 Task: Is there any active wildfire affecting Chicago?
Action: Mouse moved to (107, 75)
Screenshot: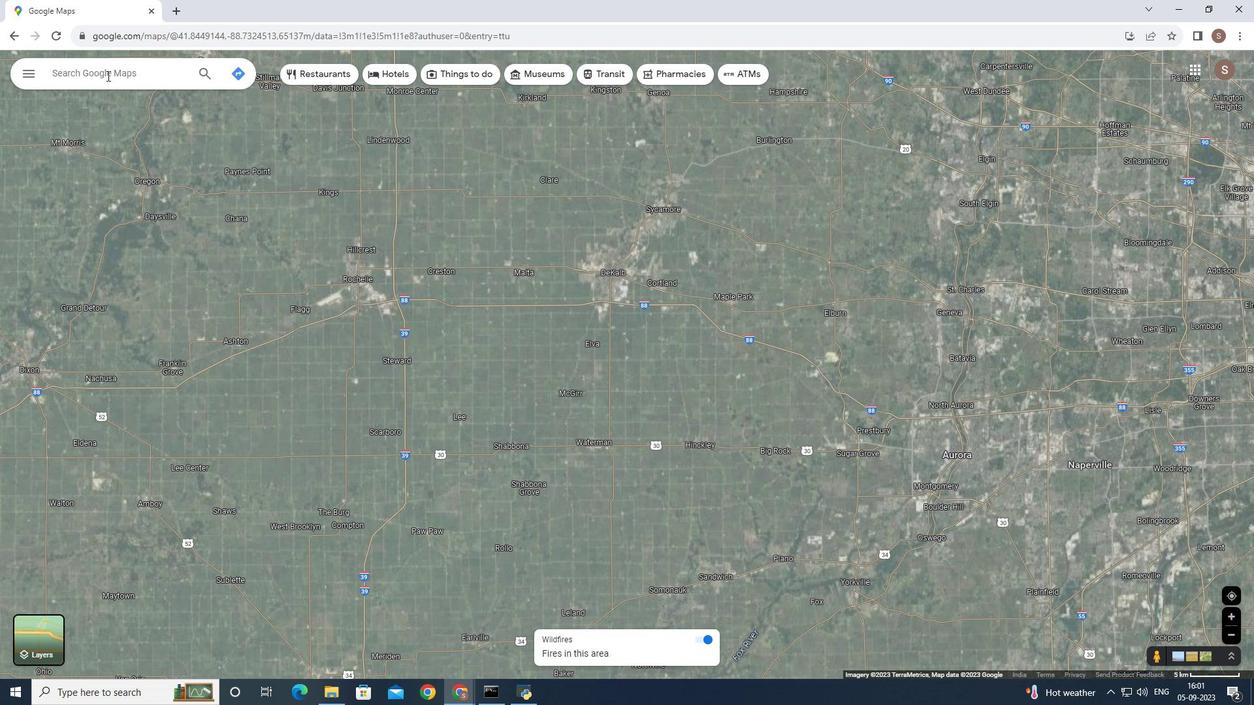 
Action: Mouse pressed left at (107, 75)
Screenshot: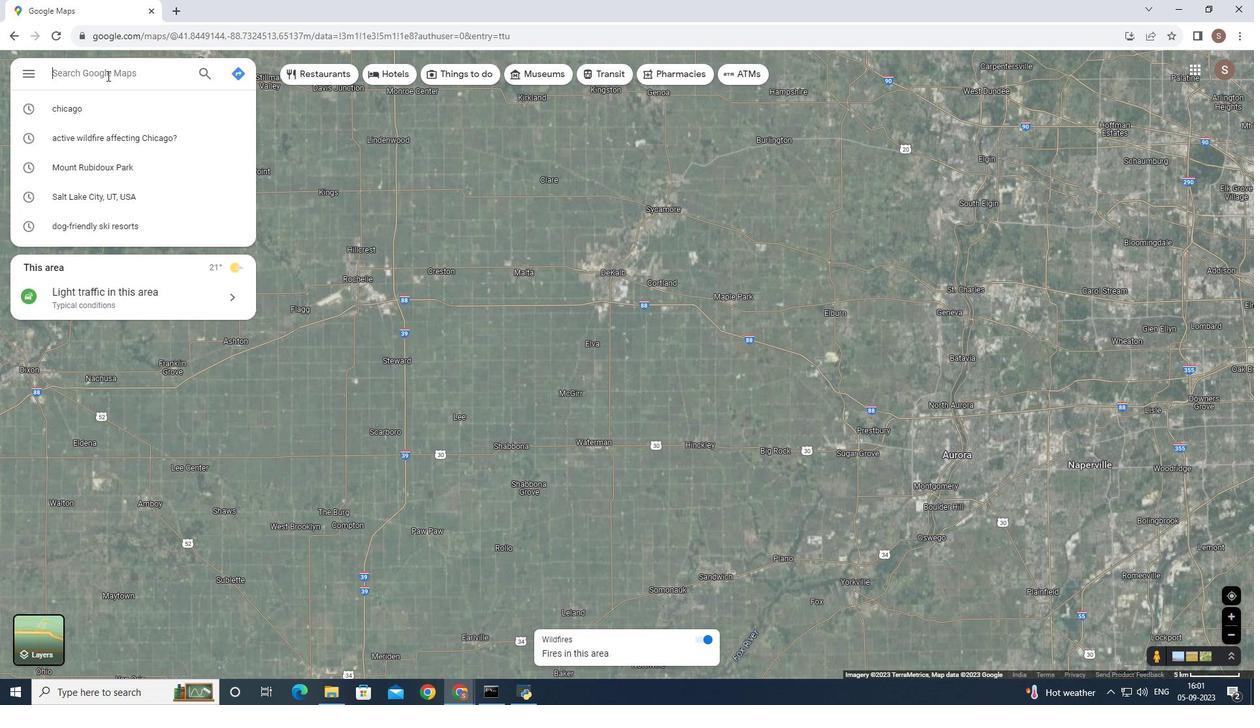 
Action: Key pressed chicago<Key.enter>
Screenshot: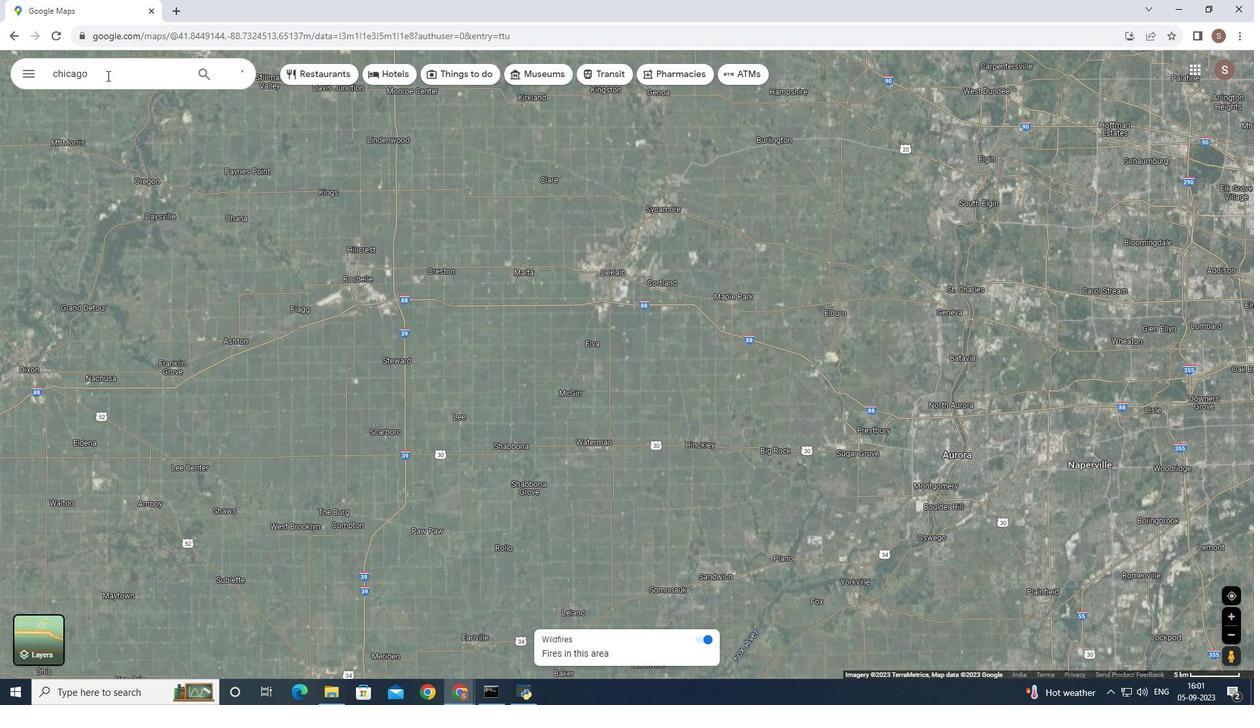 
Action: Mouse moved to (522, 645)
Screenshot: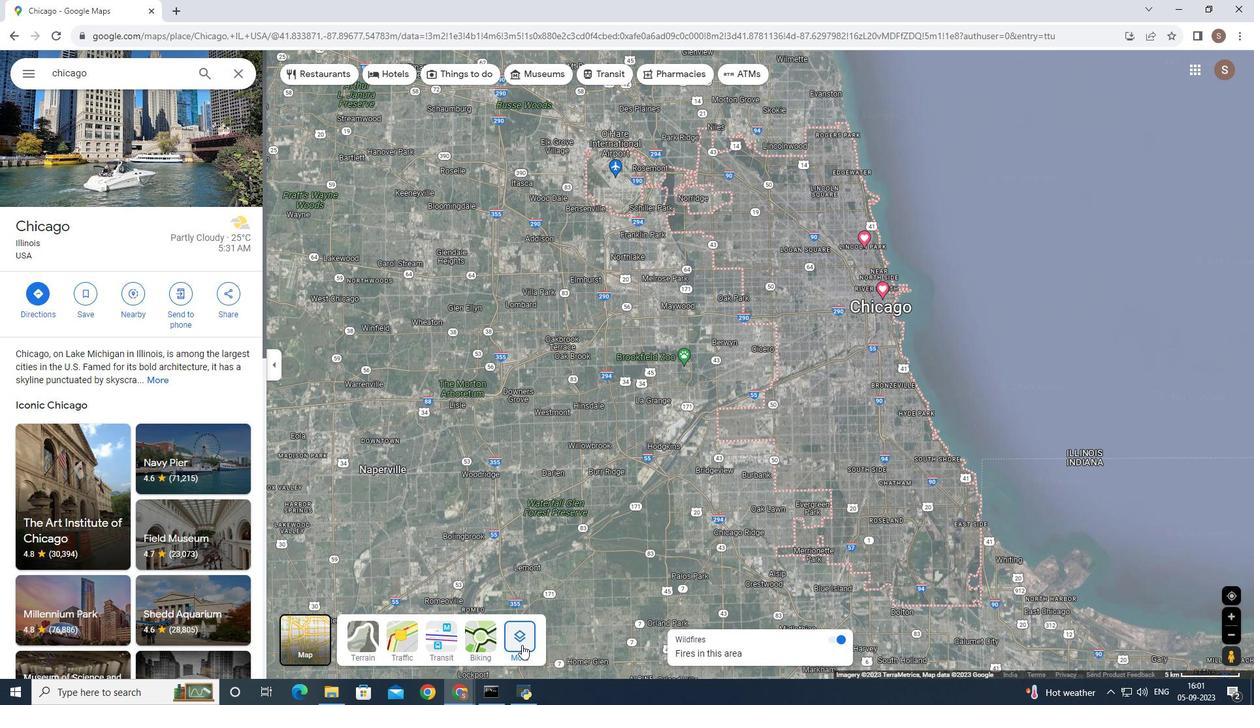 
Action: Mouse pressed left at (522, 645)
Screenshot: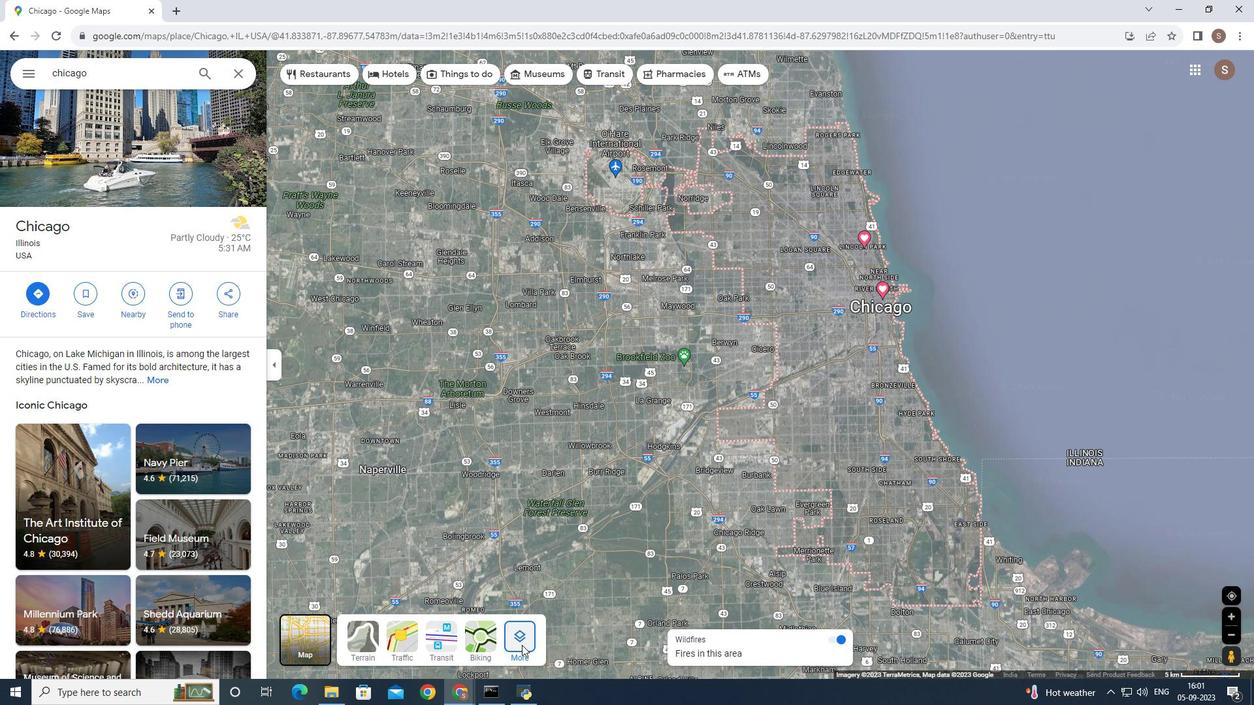
Action: Mouse moved to (431, 379)
Screenshot: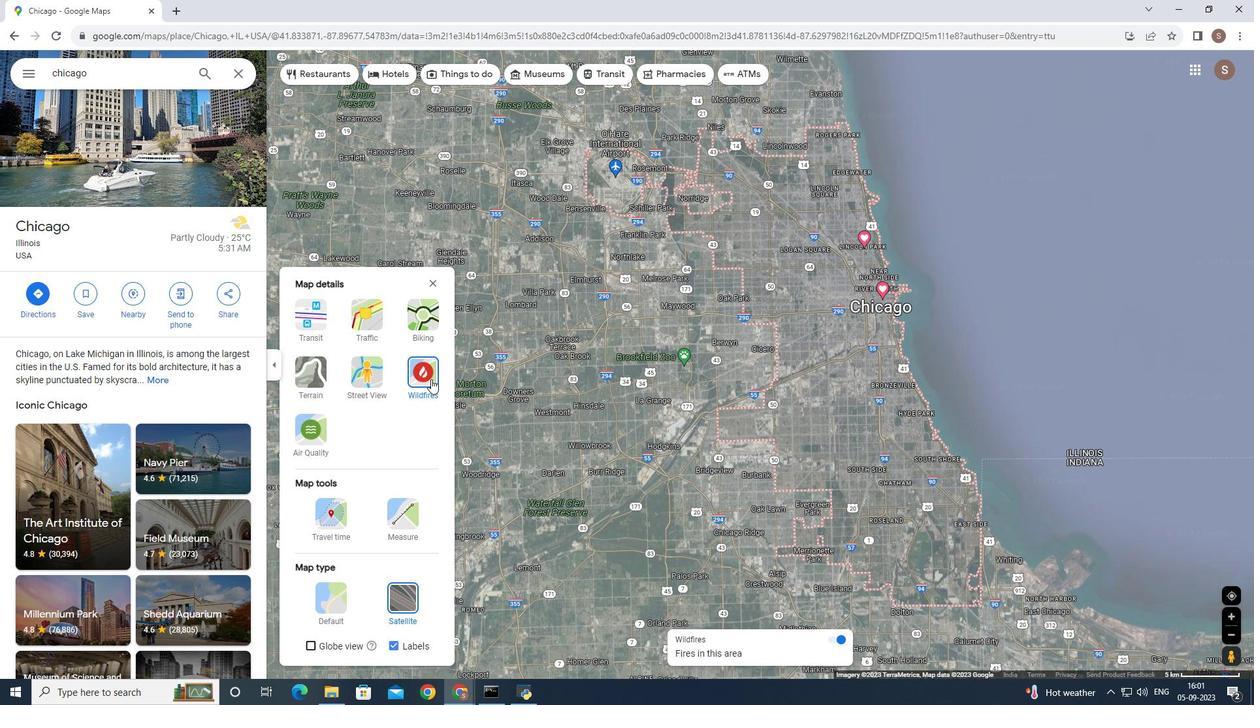 
Action: Mouse pressed left at (431, 379)
Screenshot: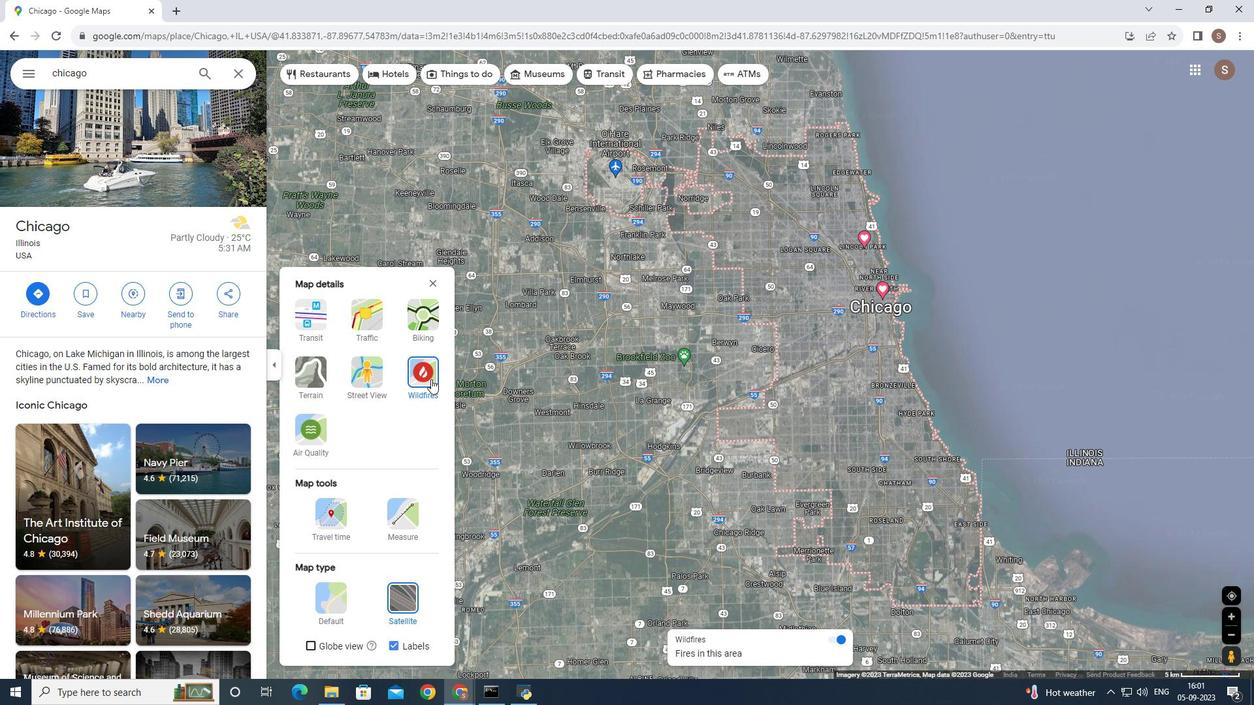 
Action: Mouse moved to (418, 387)
Screenshot: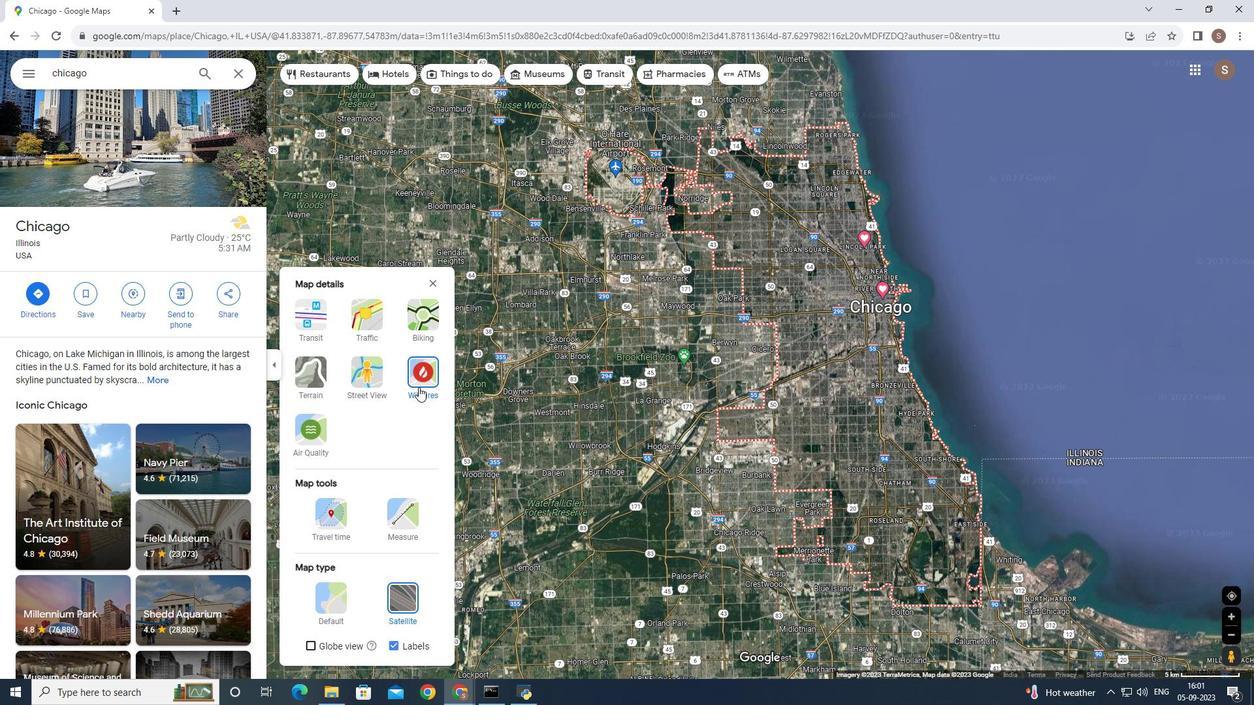 
Action: Mouse pressed left at (418, 387)
Screenshot: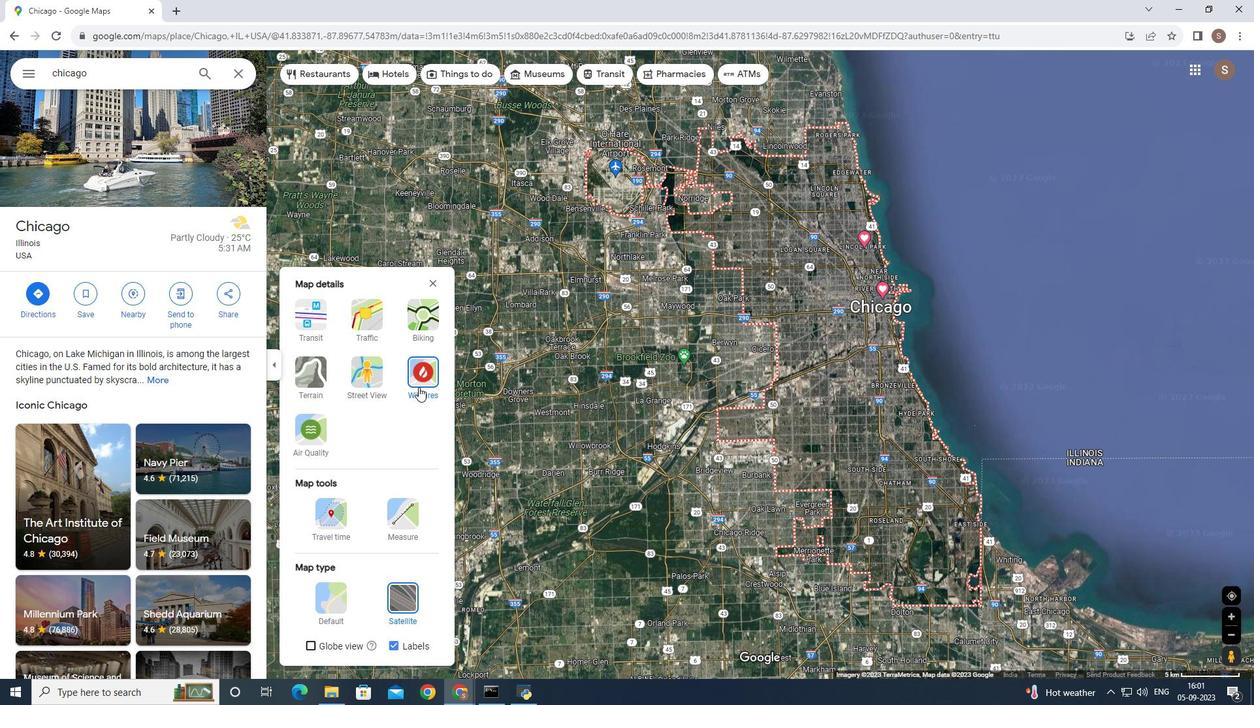 
Action: Mouse moved to (437, 279)
Screenshot: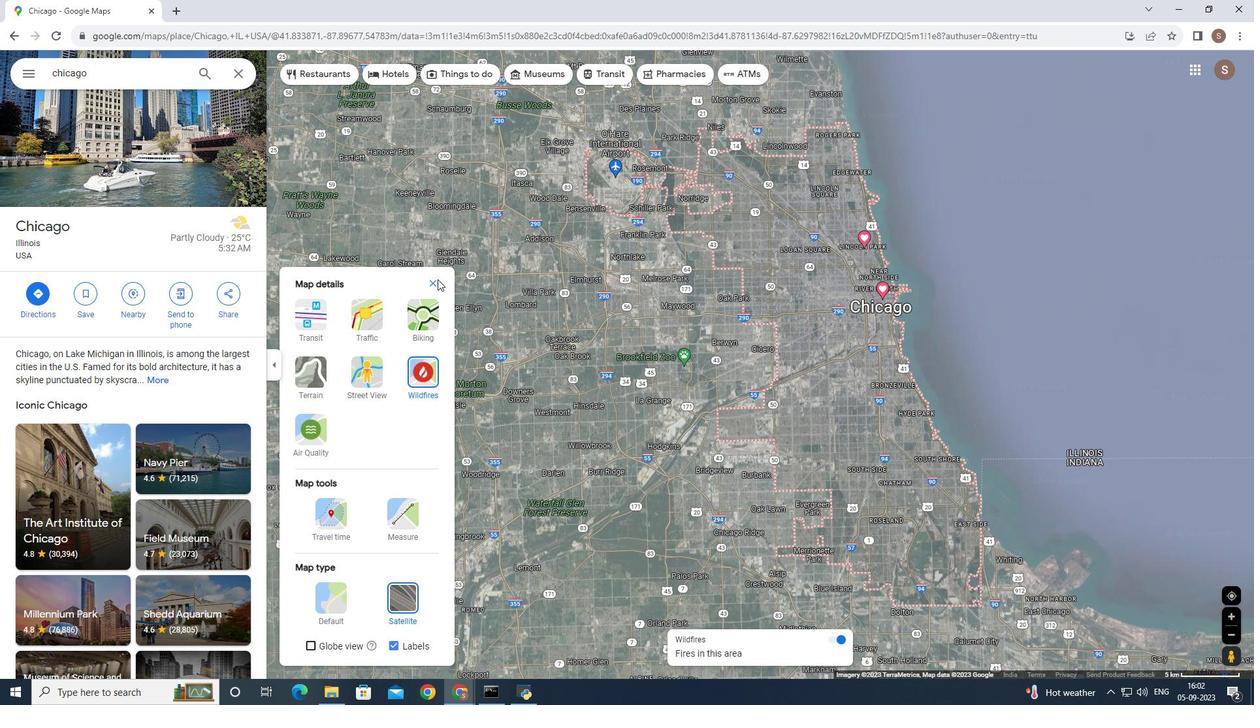 
Action: Mouse pressed left at (437, 279)
Screenshot: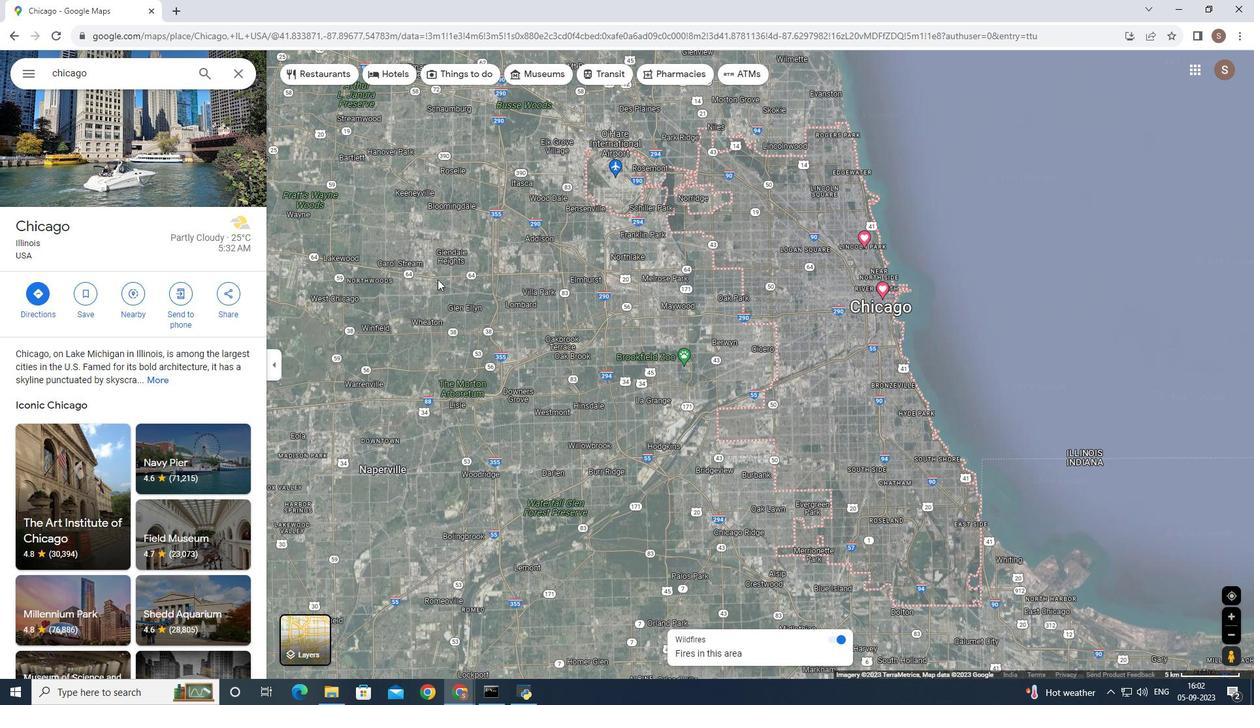 
Action: Mouse moved to (802, 341)
Screenshot: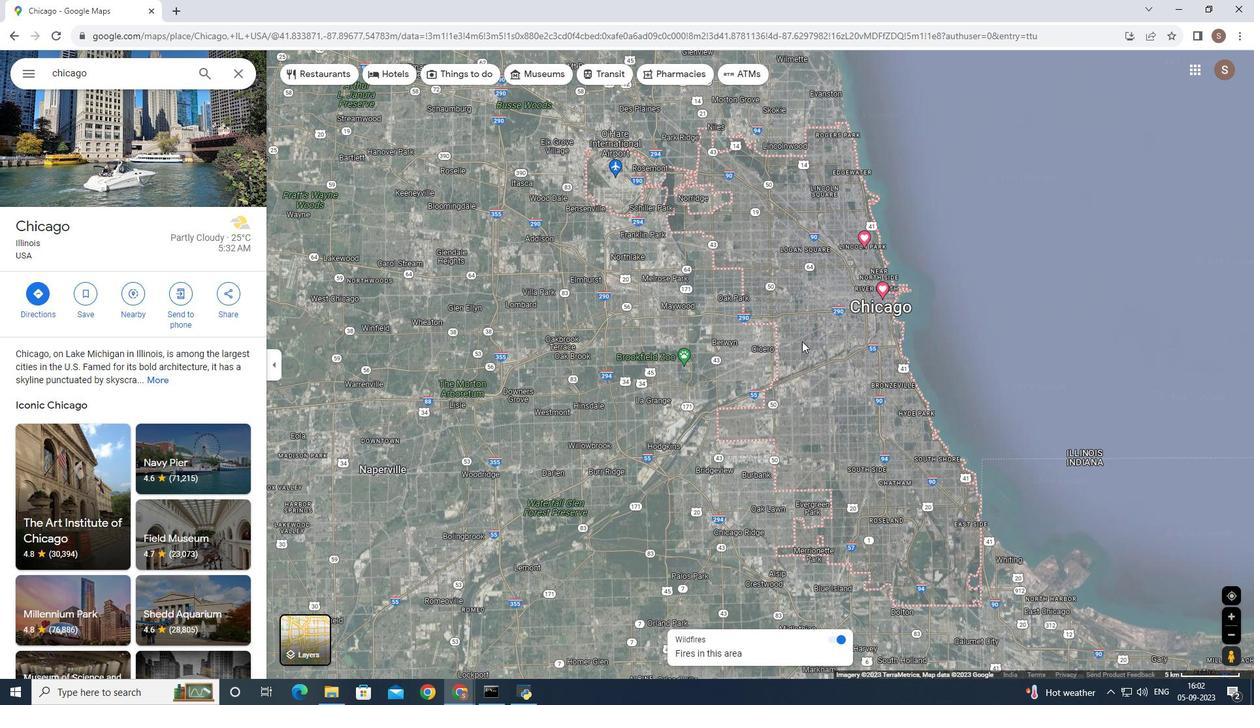 
Action: Mouse scrolled (802, 342) with delta (0, 0)
Screenshot: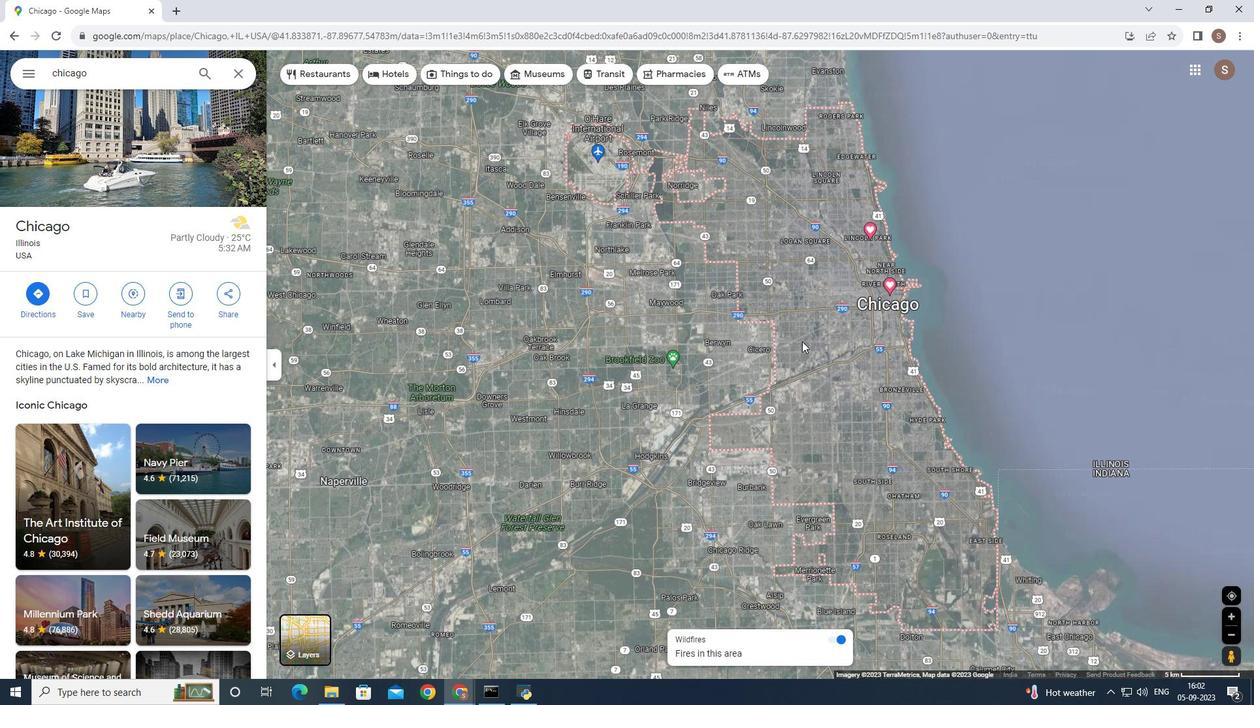 
Action: Mouse scrolled (802, 342) with delta (0, 0)
Screenshot: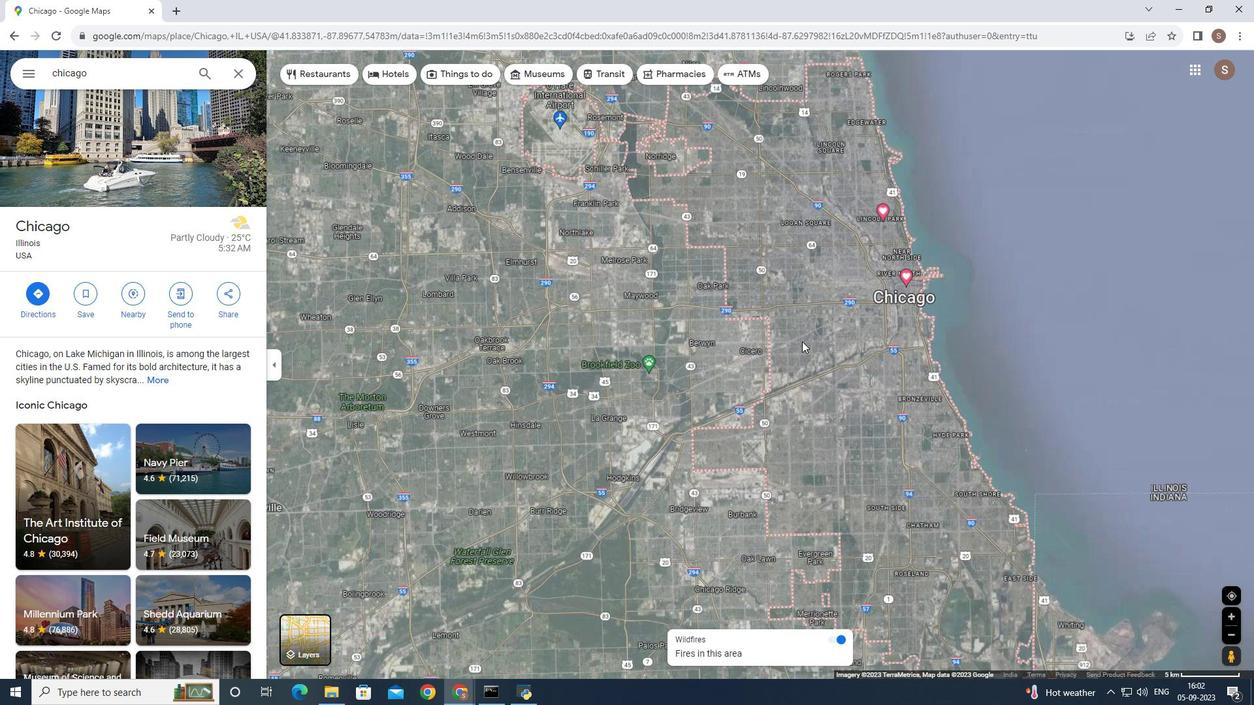 
Action: Mouse moved to (840, 379)
Screenshot: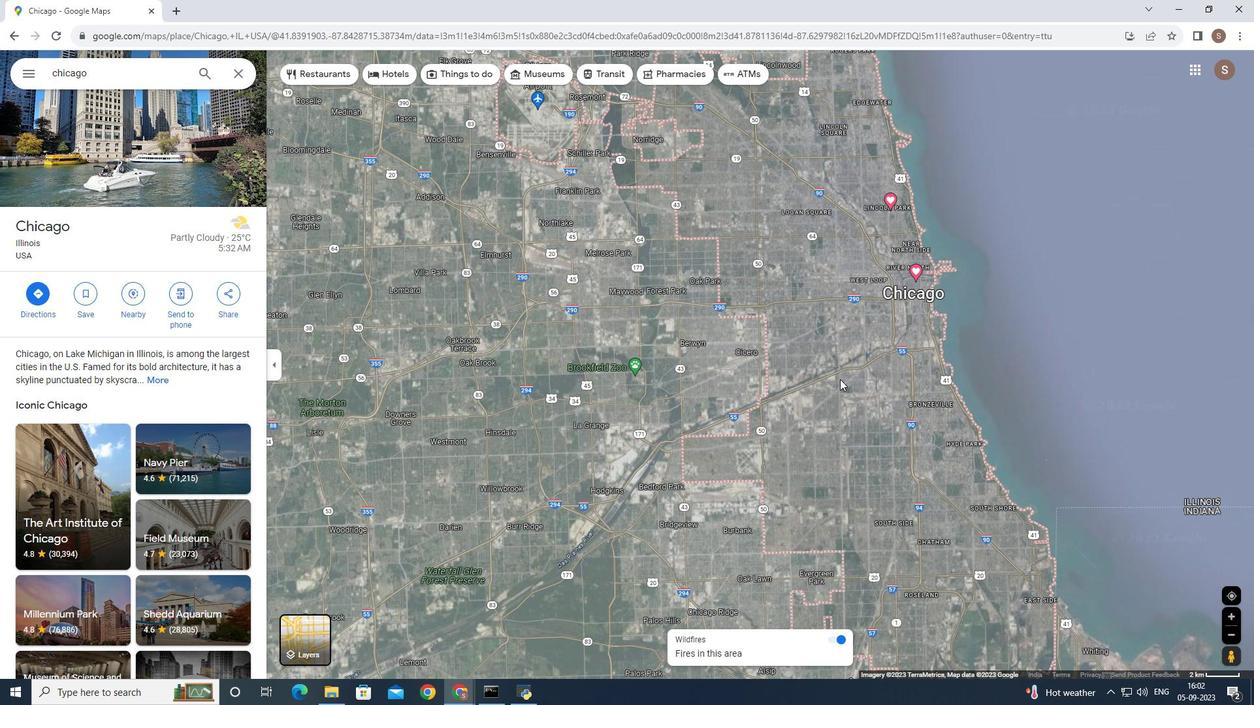 
Action: Mouse pressed left at (840, 379)
Screenshot: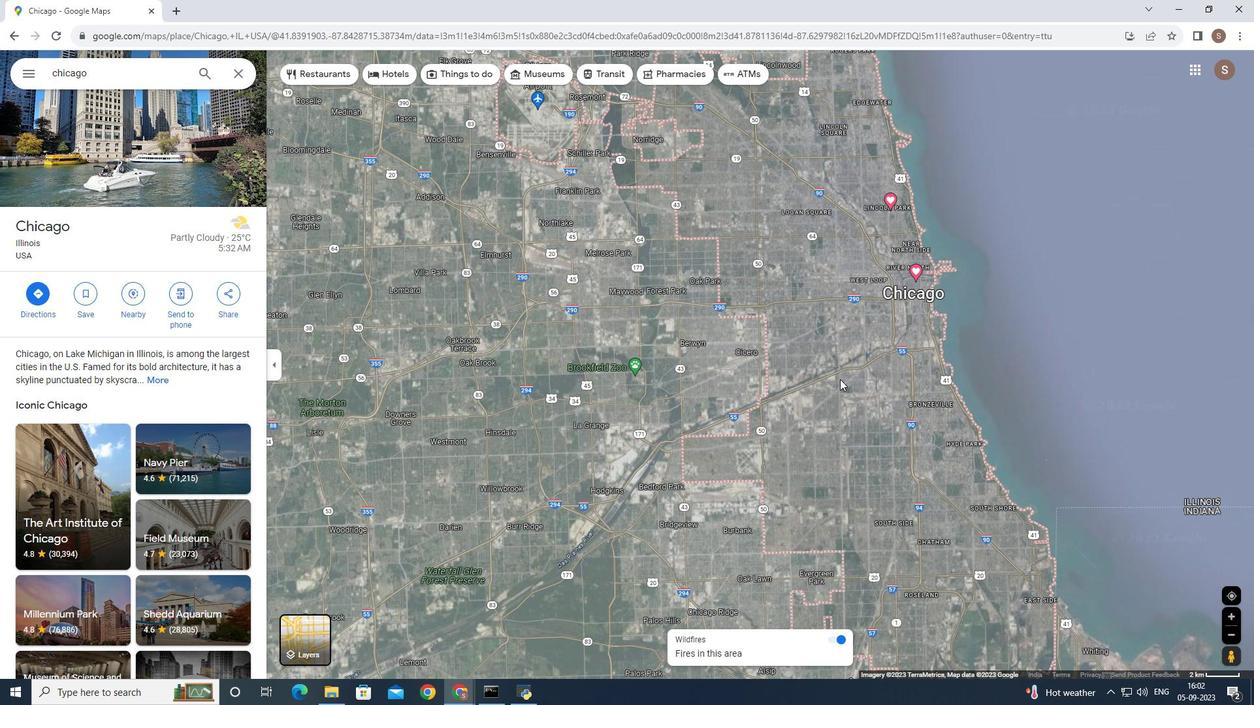 
Action: Mouse moved to (756, 537)
Screenshot: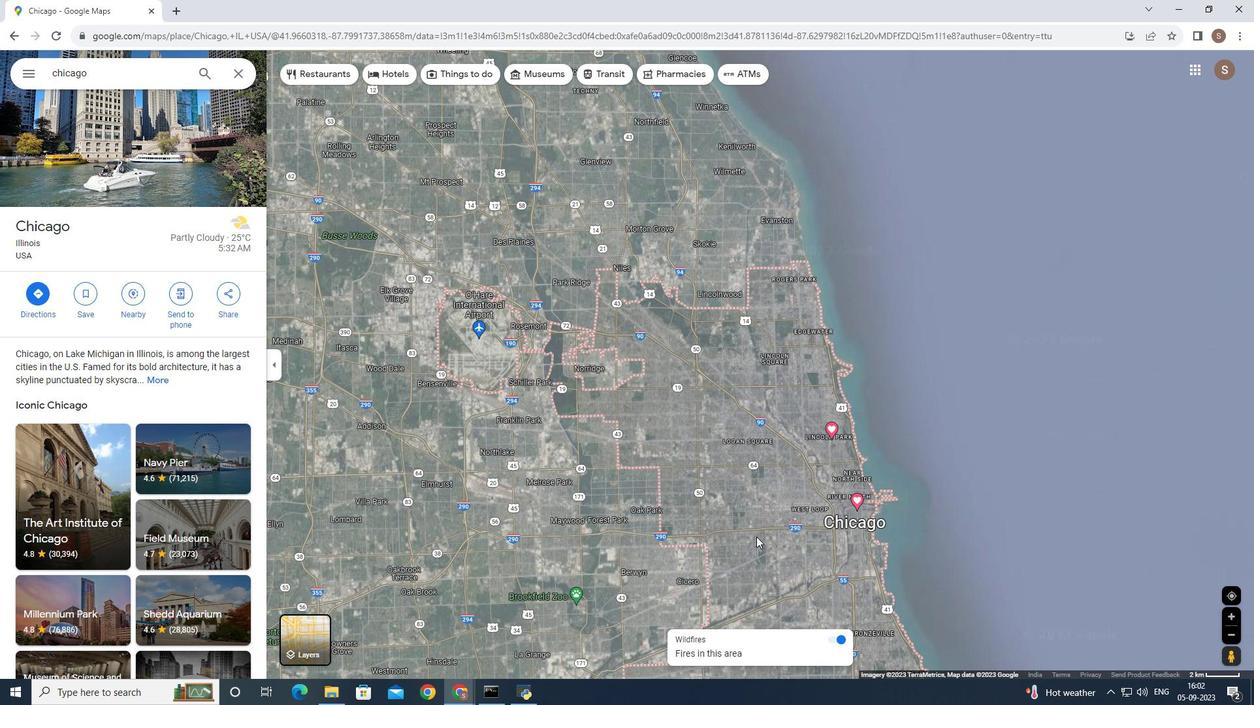 
Action: Mouse pressed left at (756, 537)
Screenshot: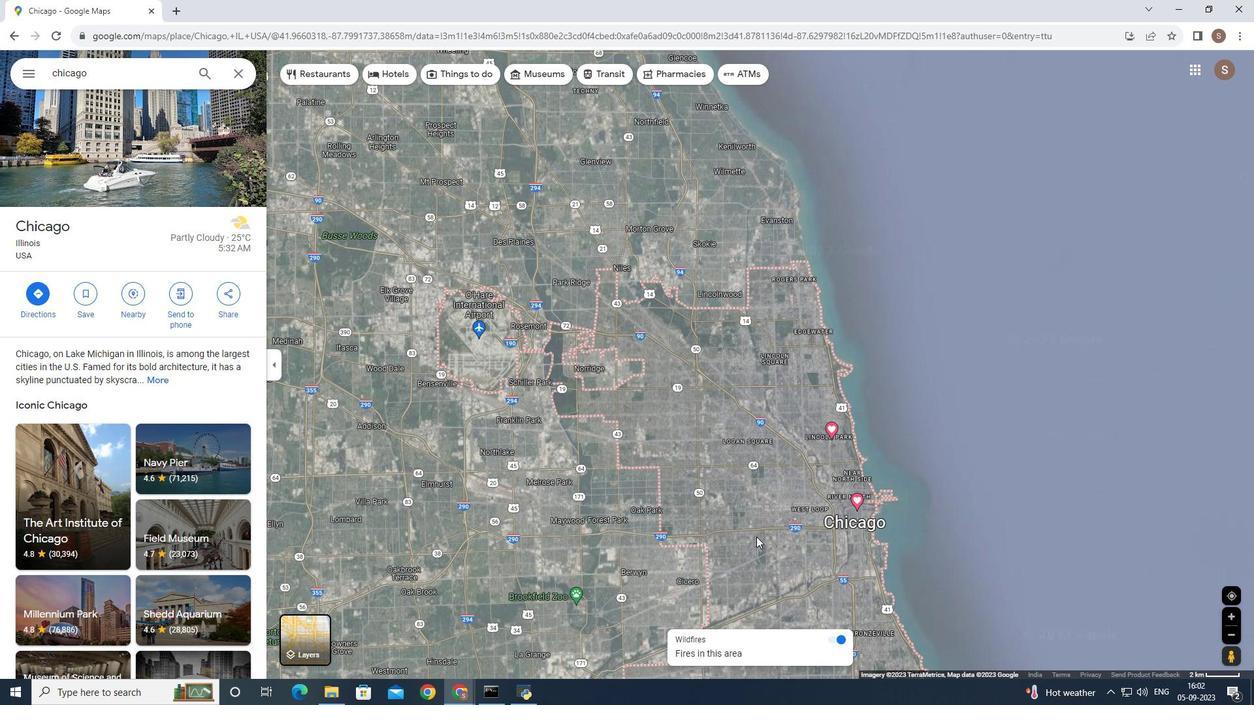 
Action: Mouse moved to (817, 504)
Screenshot: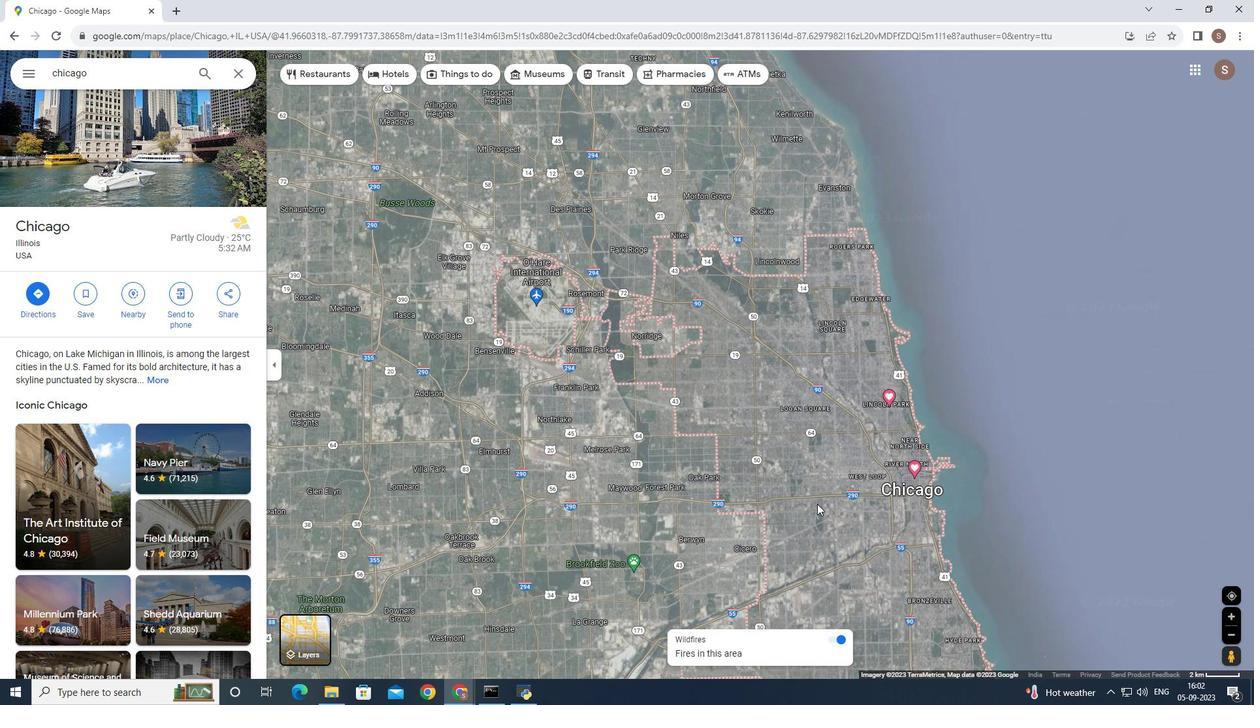 
